 Task: Export a project to multiple formats simultaneously for diverse distribution.
Action: Mouse moved to (27, 45)
Screenshot: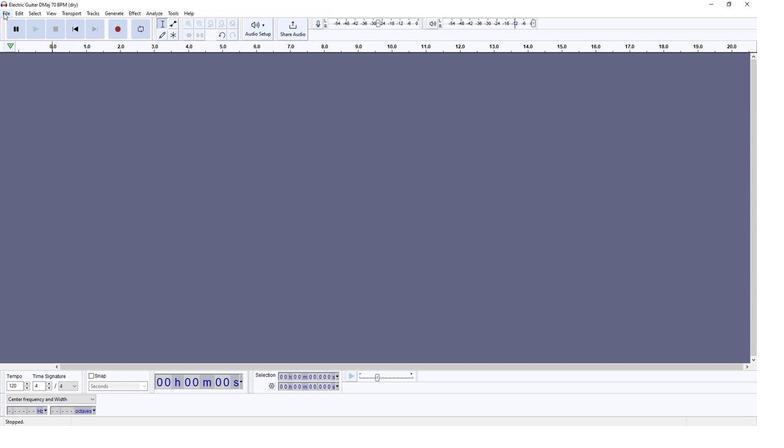 
Action: Mouse pressed left at (27, 45)
Screenshot: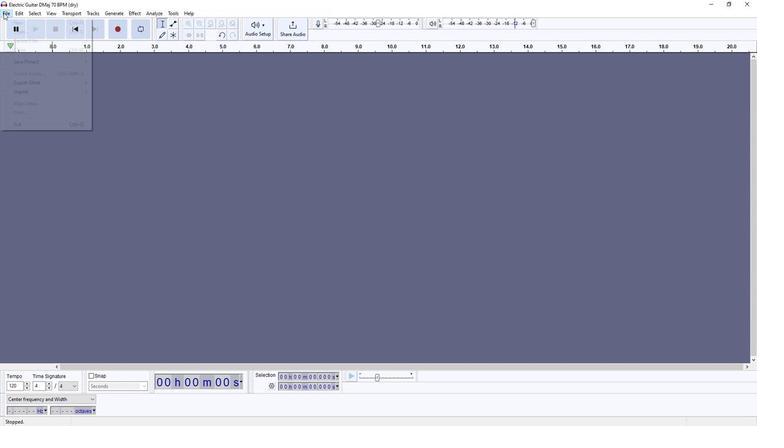 
Action: Mouse moved to (117, 100)
Screenshot: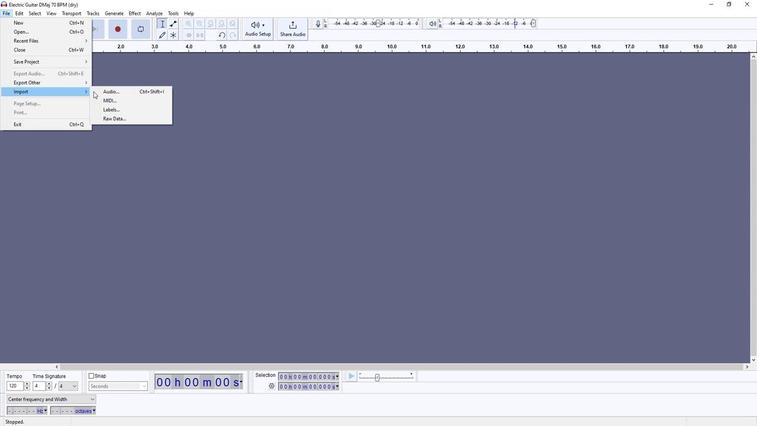
Action: Mouse pressed left at (117, 100)
Screenshot: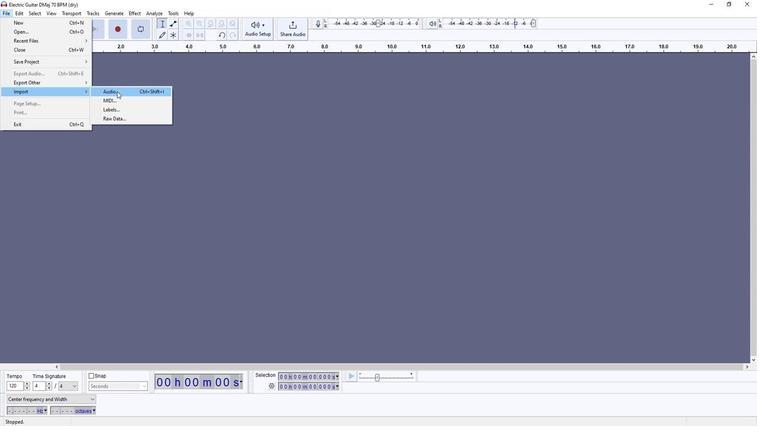 
Action: Mouse moved to (112, 92)
Screenshot: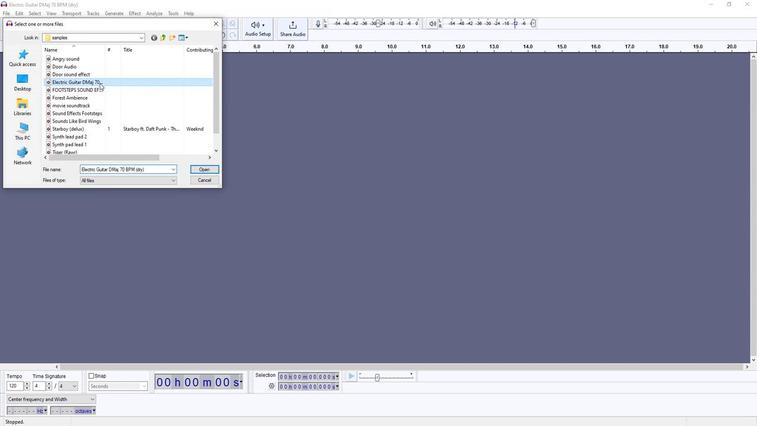 
Action: Mouse pressed left at (112, 92)
Screenshot: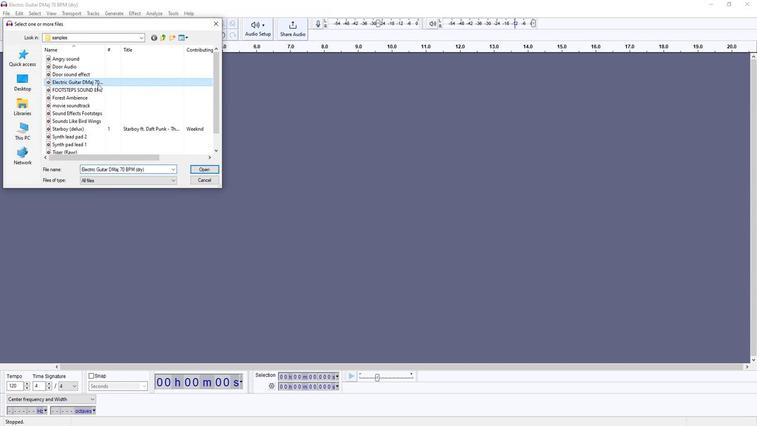 
Action: Mouse moved to (203, 154)
Screenshot: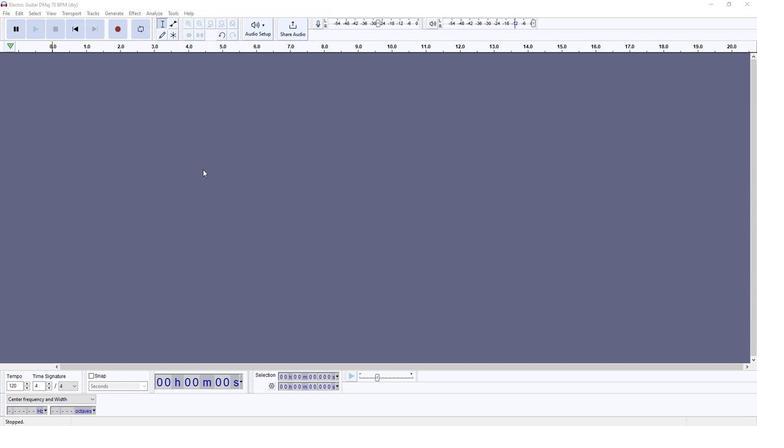 
Action: Mouse pressed left at (203, 154)
Screenshot: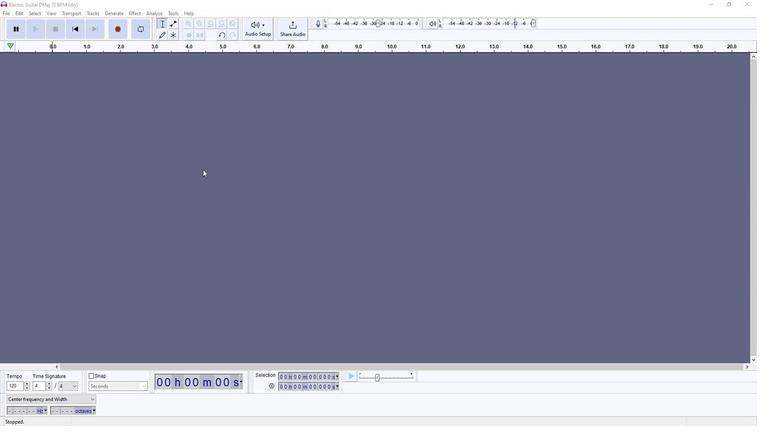 
Action: Mouse moved to (54, 57)
Screenshot: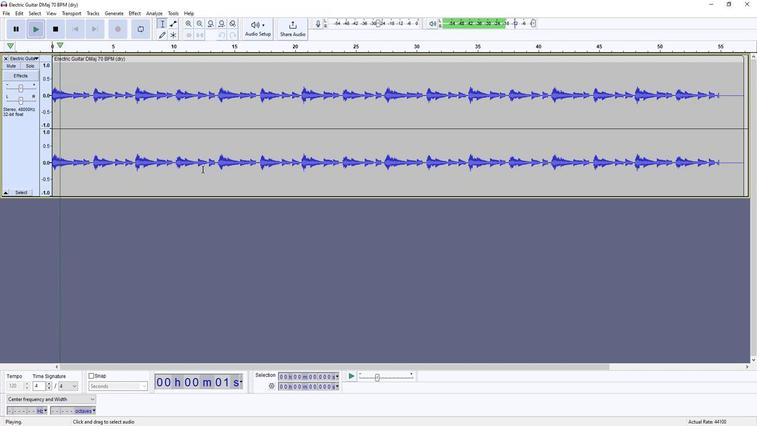 
Action: Mouse pressed left at (54, 57)
Screenshot: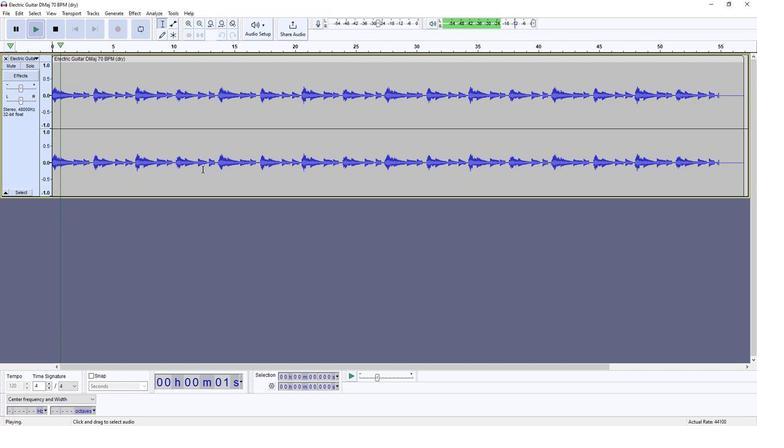 
Action: Mouse moved to (68, 57)
Screenshot: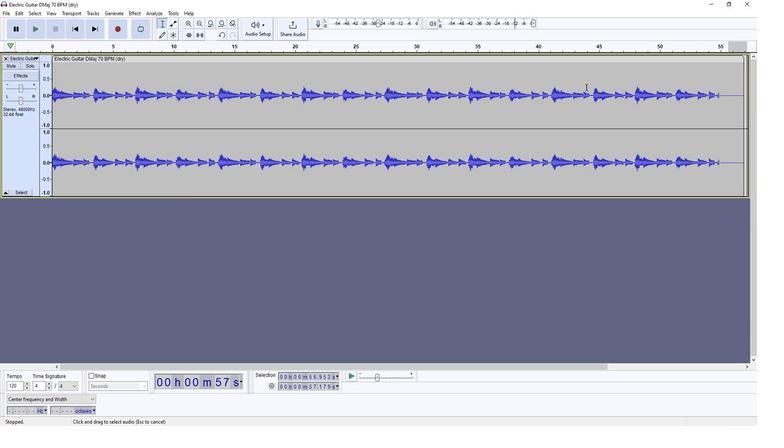 
Action: Mouse pressed left at (68, 57)
Screenshot: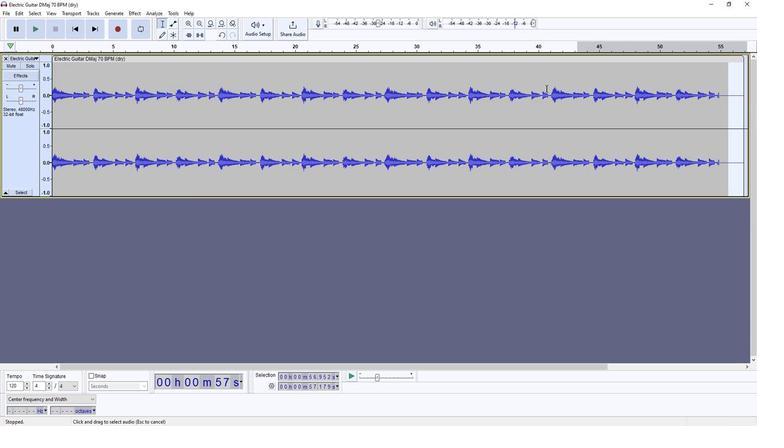 
Action: Mouse moved to (24, 43)
Screenshot: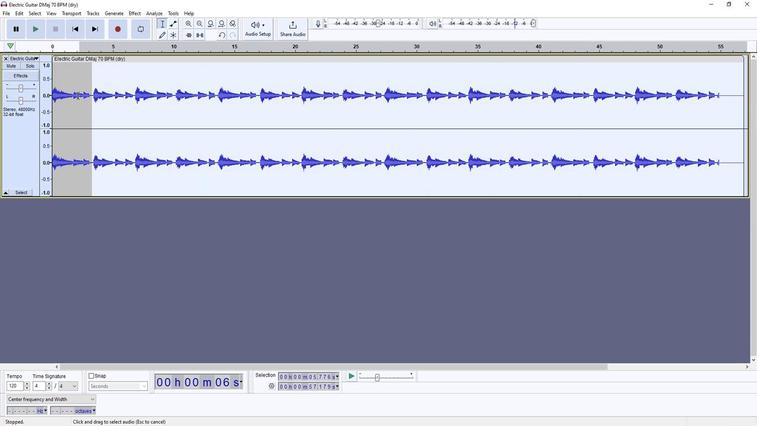 
Action: Mouse pressed left at (24, 43)
Screenshot: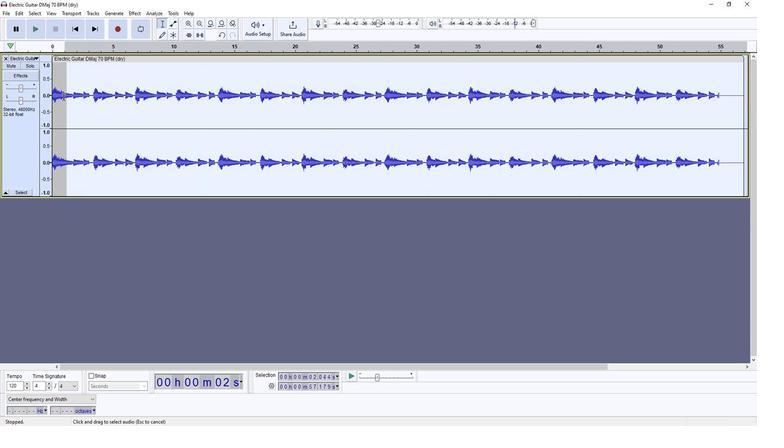 
Action: Mouse moved to (133, 83)
Screenshot: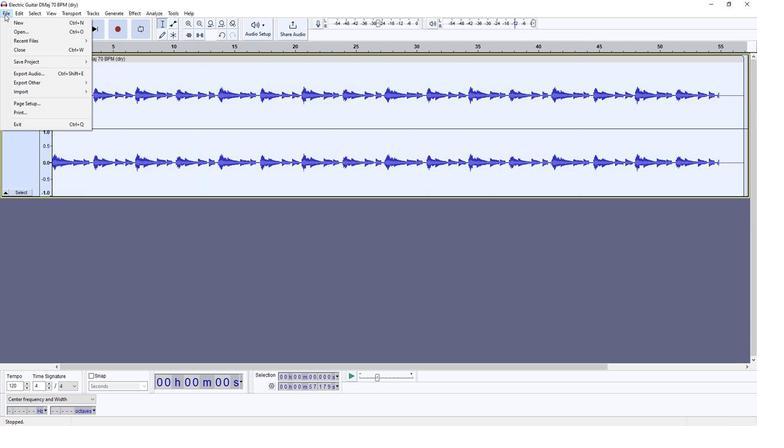 
Action: Mouse pressed left at (133, 83)
Screenshot: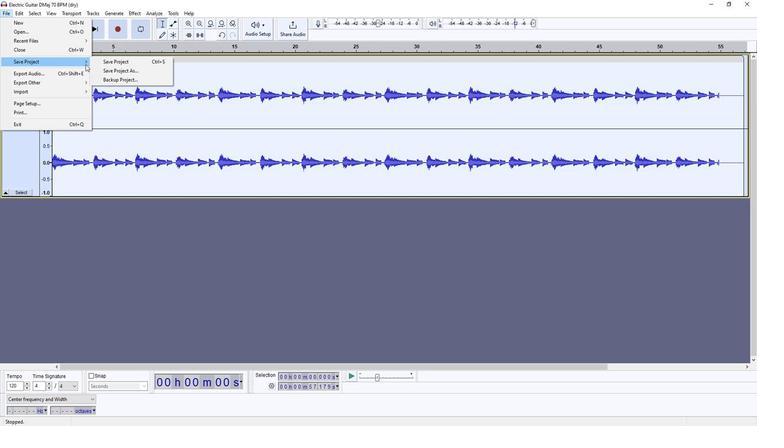 
Action: Key pressed <Key.backspace>
Screenshot: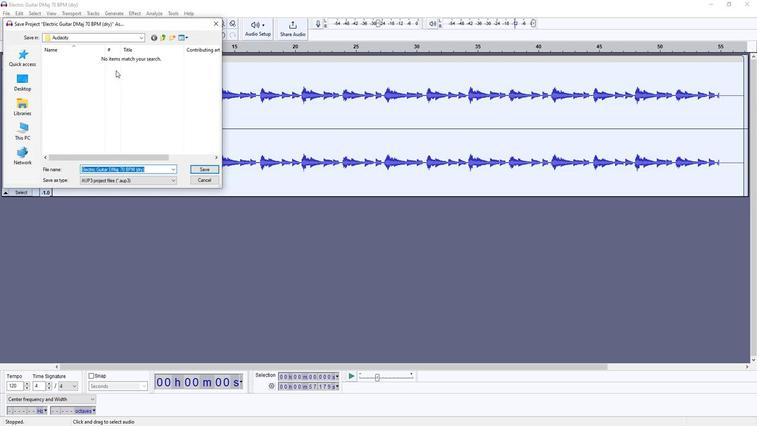 
Action: Mouse moved to (221, 51)
Screenshot: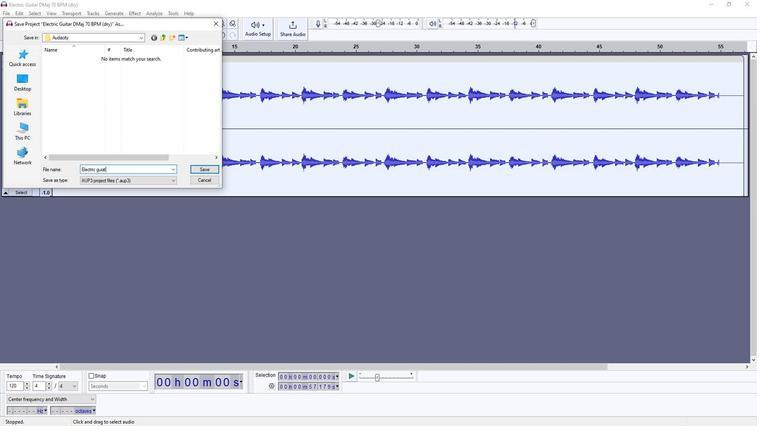 
Action: Mouse pressed left at (221, 51)
Screenshot: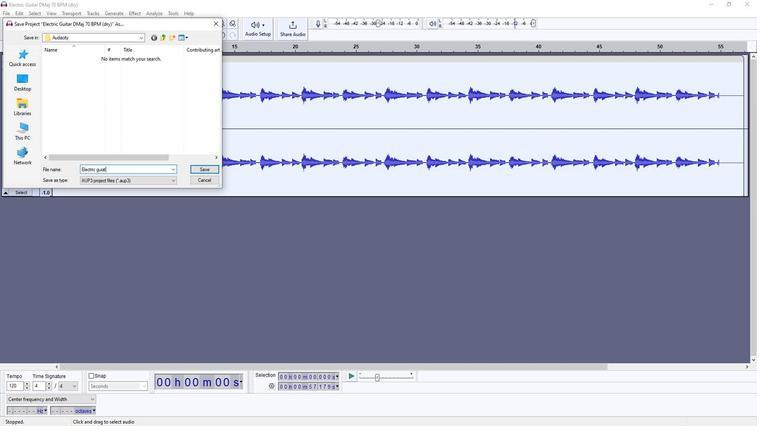 
Action: Mouse moved to (23, 45)
Screenshot: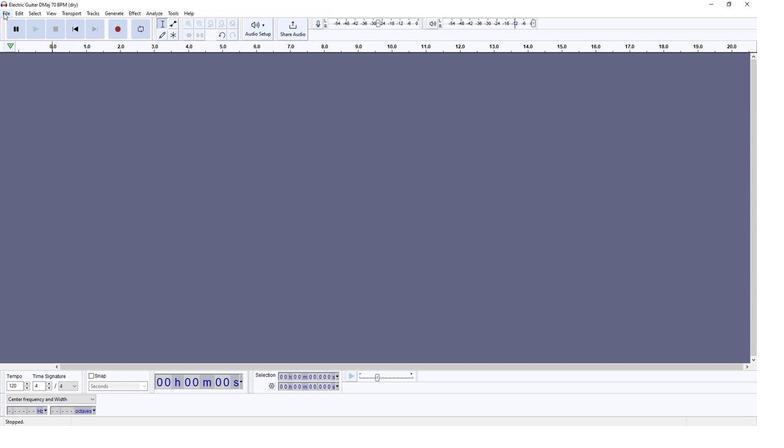 
Action: Mouse pressed left at (23, 45)
Screenshot: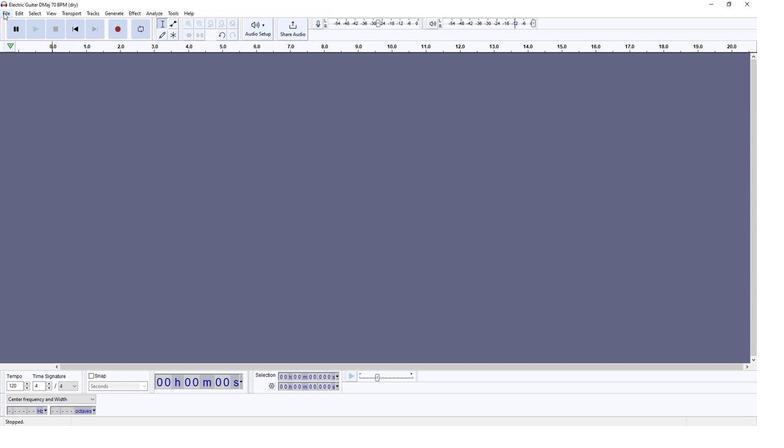 
Action: Mouse moved to (127, 100)
Screenshot: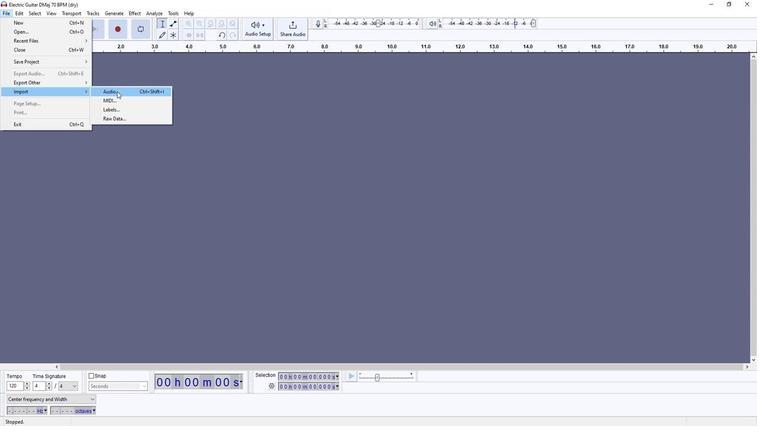 
Action: Mouse pressed left at (127, 100)
Screenshot: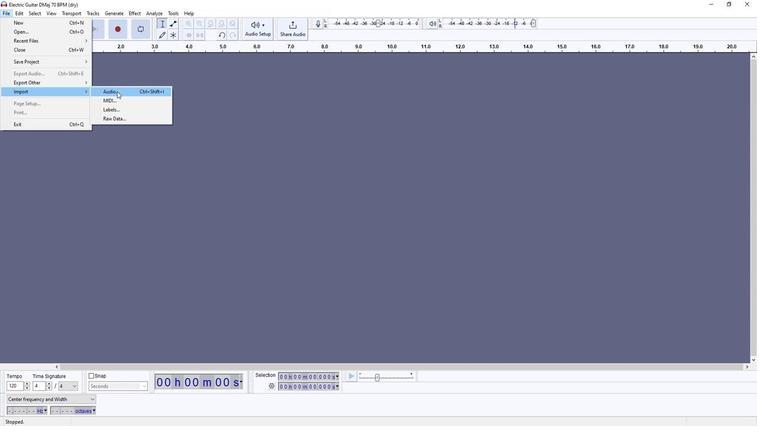 
Action: Mouse moved to (111, 95)
Screenshot: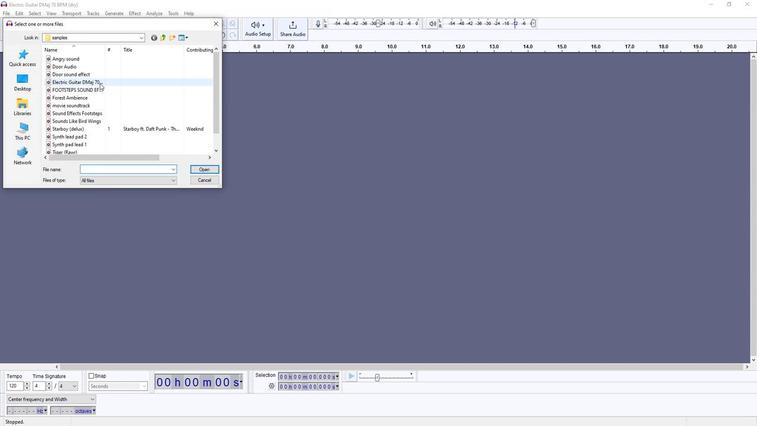 
Action: Mouse pressed left at (111, 95)
Screenshot: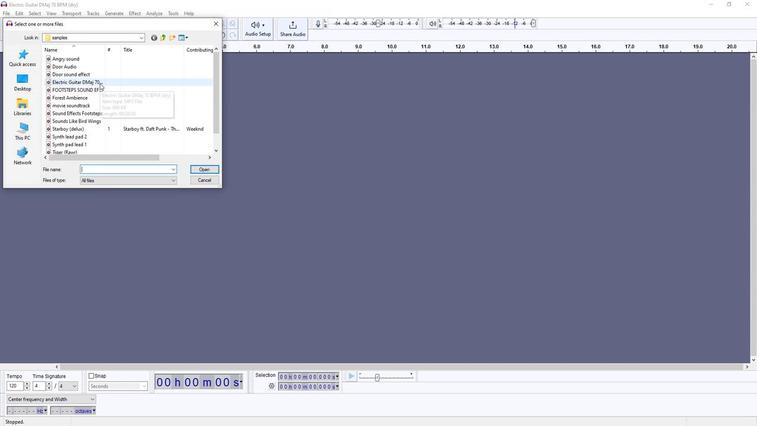 
Action: Mouse moved to (206, 156)
Screenshot: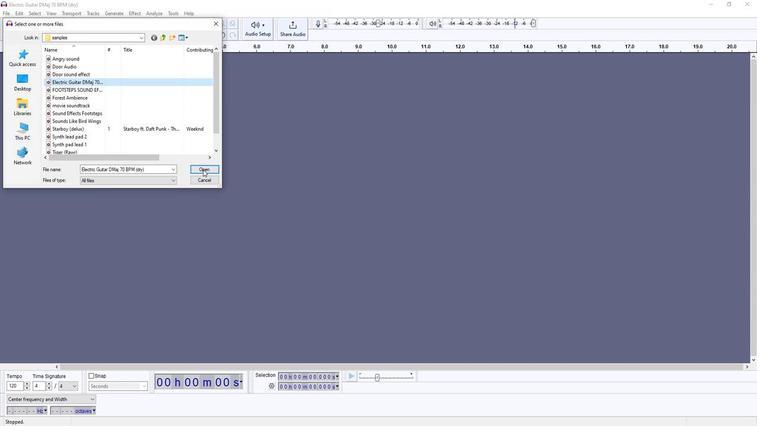 
Action: Mouse pressed left at (206, 156)
Screenshot: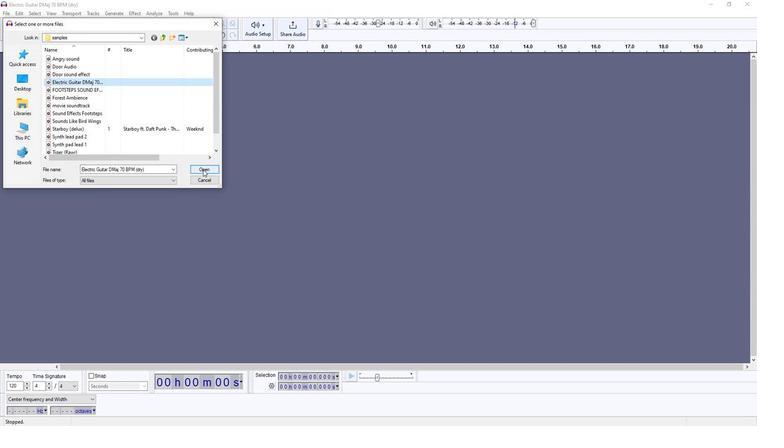 
Action: Key pressed <Key.space>
Screenshot: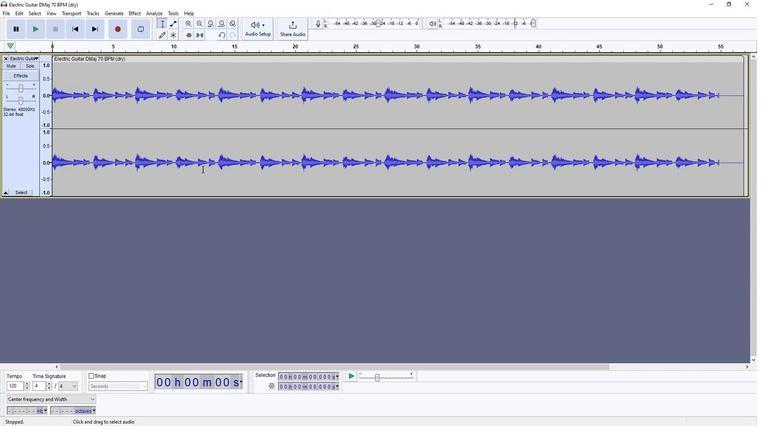 
Action: Mouse moved to (69, 56)
Screenshot: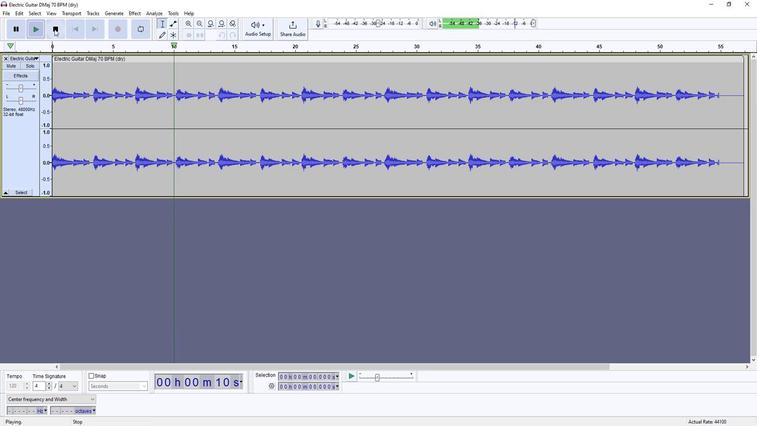 
Action: Mouse pressed left at (69, 56)
Screenshot: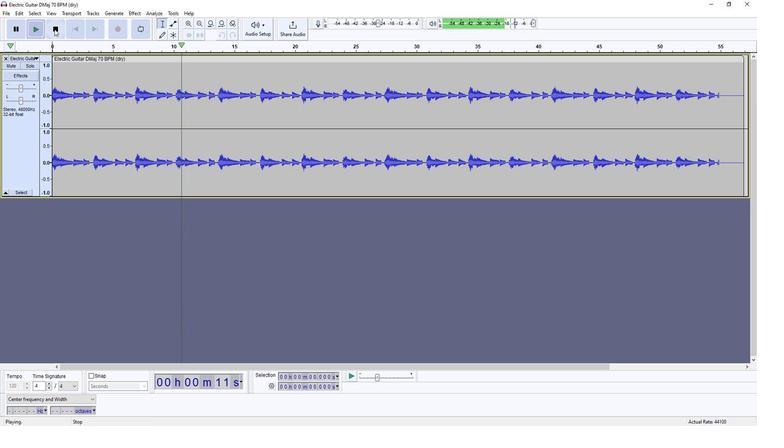
Action: Mouse moved to (702, 91)
Screenshot: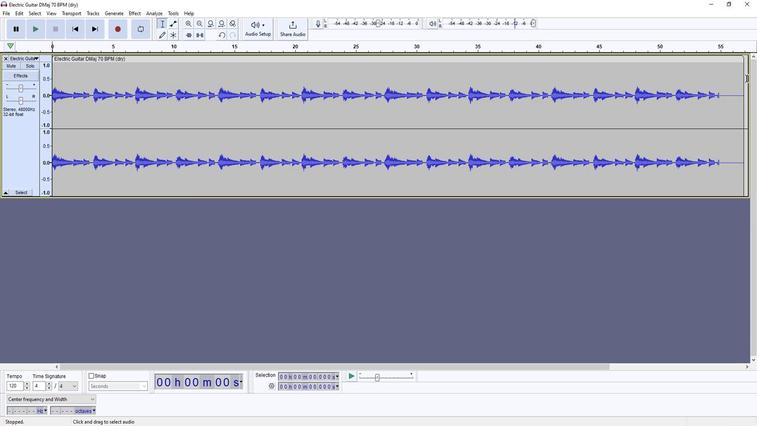 
Action: Mouse pressed left at (702, 91)
Screenshot: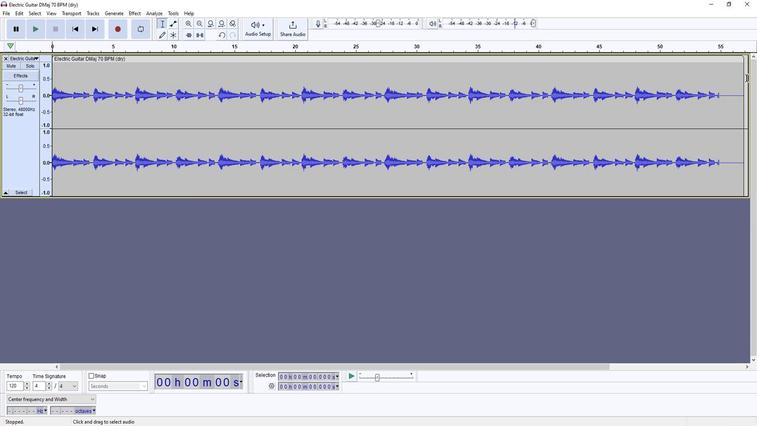 
Action: Mouse moved to (24, 45)
Screenshot: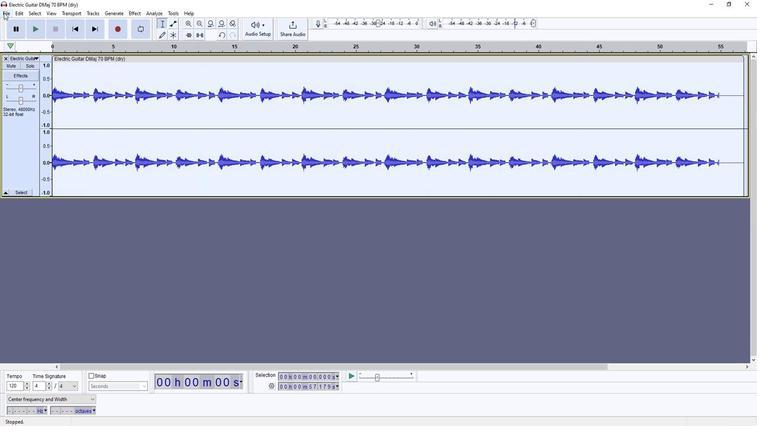 
Action: Mouse pressed left at (24, 45)
Screenshot: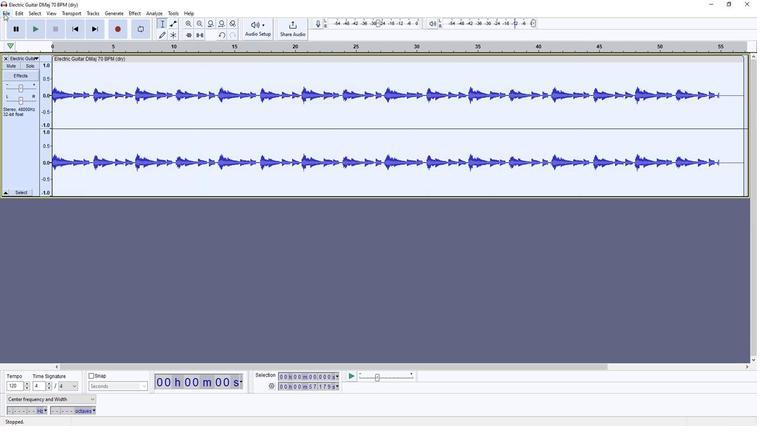
Action: Mouse moved to (126, 85)
Screenshot: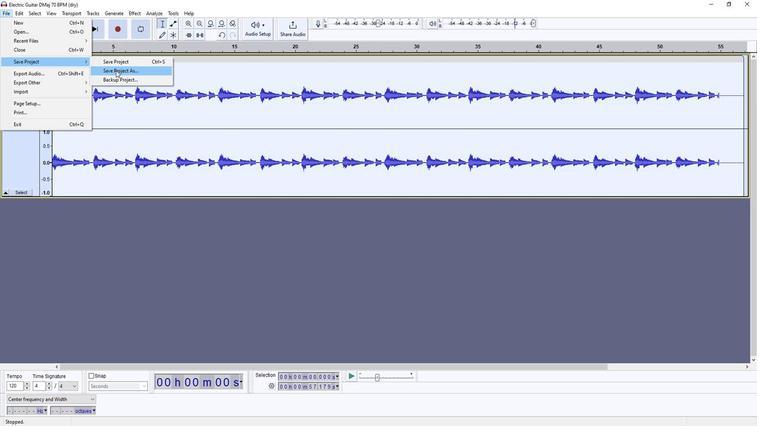 
Action: Mouse pressed left at (126, 85)
Screenshot: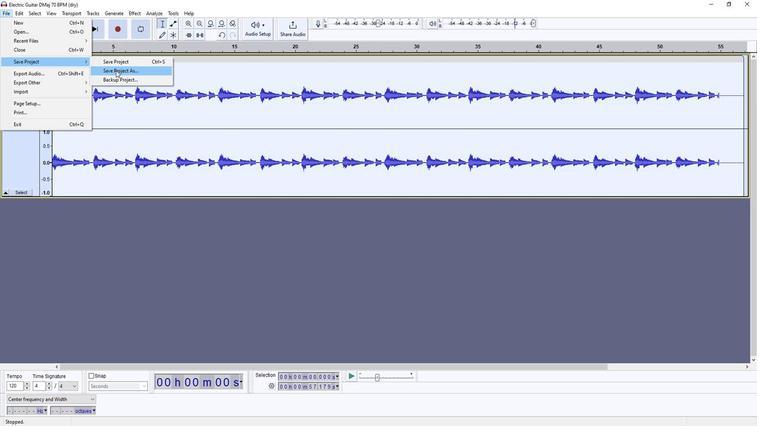 
Action: Key pressed <Key.backspace><Key.shift><Key.shift><Key.shift><Key.shift>Electric<Key.space>guiatr<Key.backspace><Key.backspace><Key.backspace>tar<Key.space><Key.shift>Recording<Key.space>
Screenshot: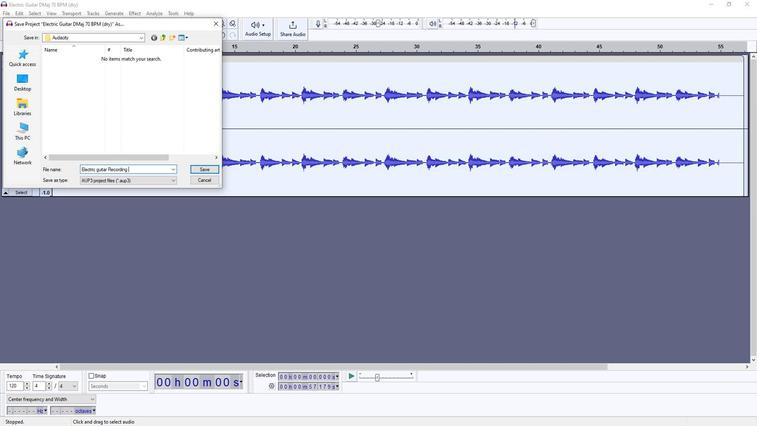 
Action: Mouse moved to (201, 156)
Screenshot: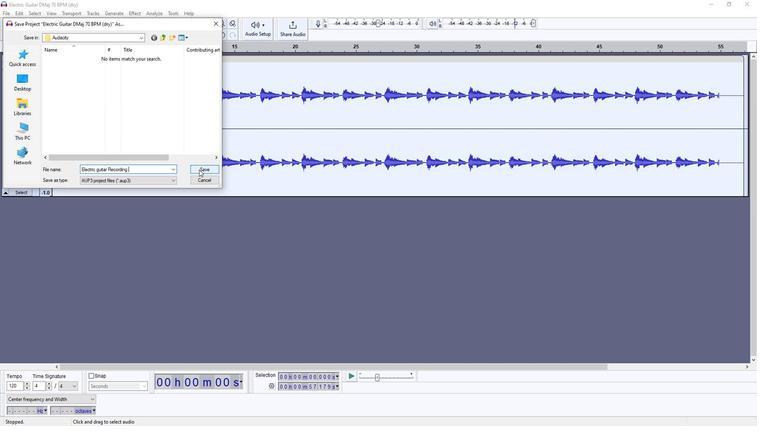 
Action: Mouse pressed left at (201, 156)
Screenshot: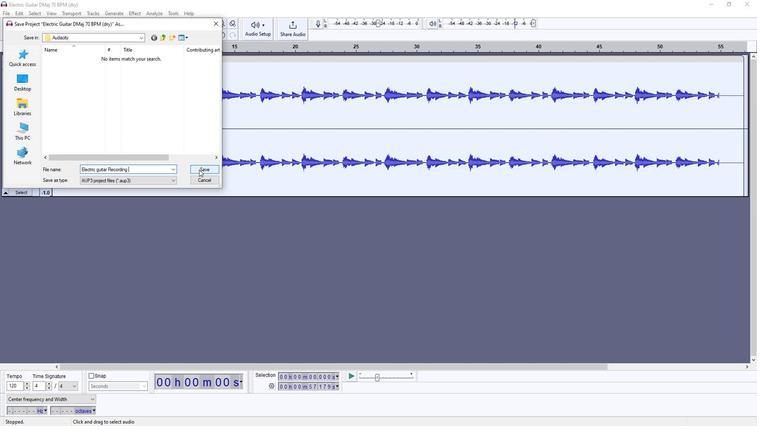 
Action: Mouse moved to (25, 45)
Screenshot: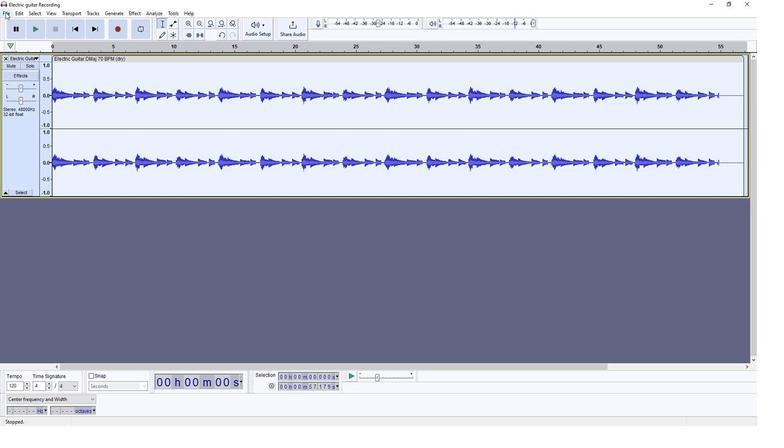 
Action: Mouse pressed left at (25, 45)
Screenshot: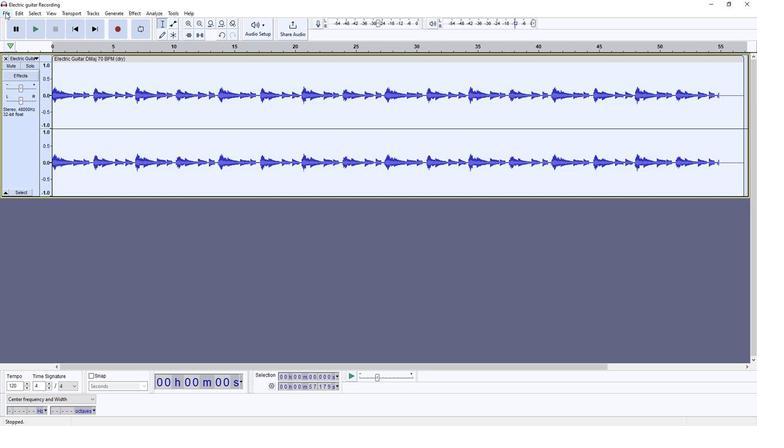 
Action: Mouse moved to (42, 88)
Screenshot: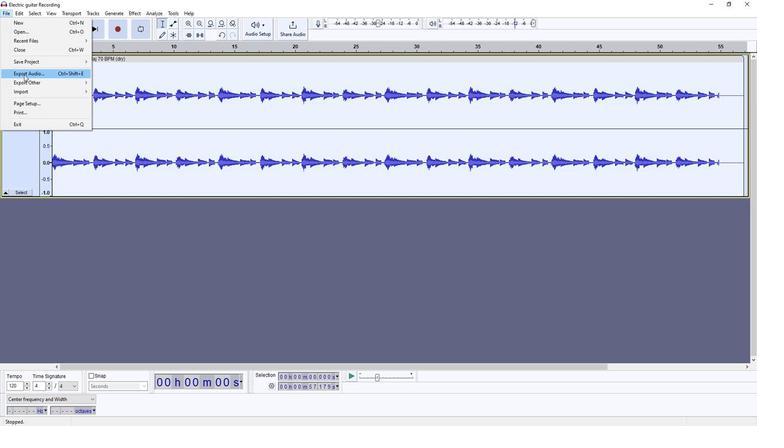 
Action: Mouse pressed left at (42, 88)
Screenshot: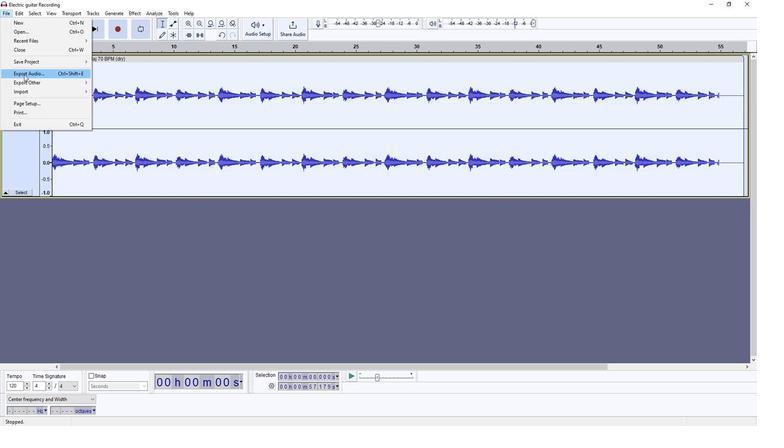 
Action: Mouse moved to (118, 76)
Screenshot: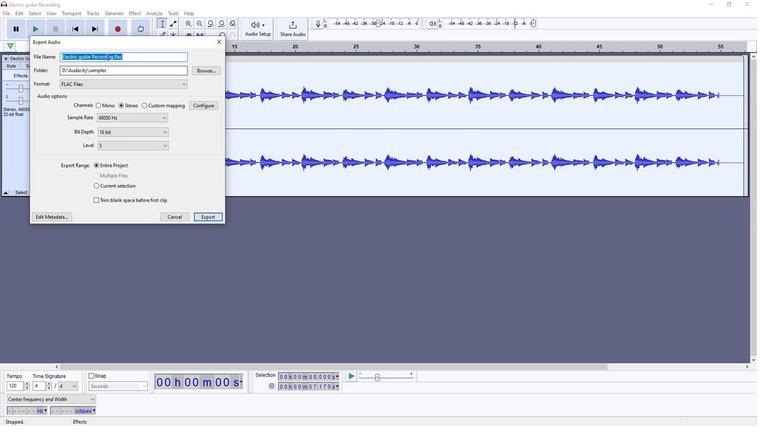 
Action: Key pressed <Key.backspace>gui
Screenshot: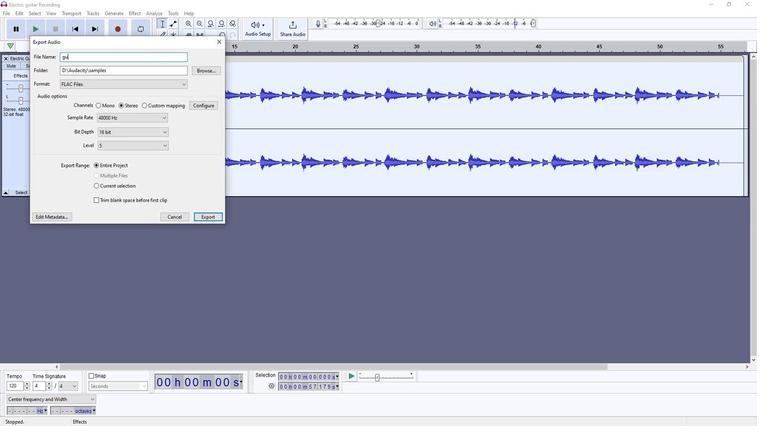
Action: Mouse moved to (119, 76)
Screenshot: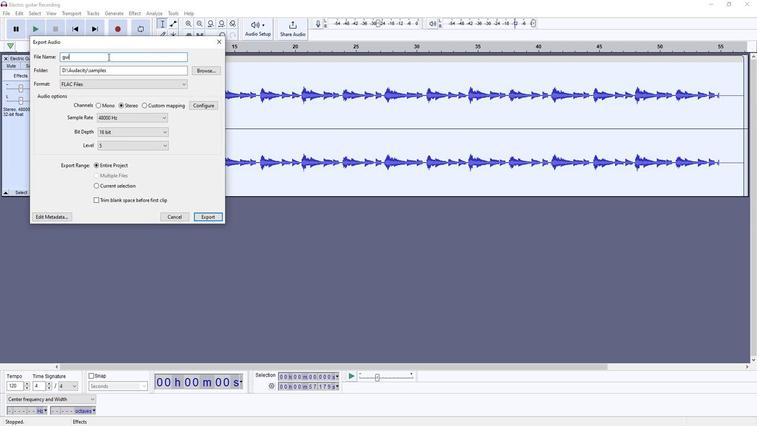
Action: Key pressed <Key.backspace><Key.backspace><Key.backspace><Key.shift>Electric<Key.space><Key.shift>Guitar<Key.space><Key.shift>Recording<Key.space>
Screenshot: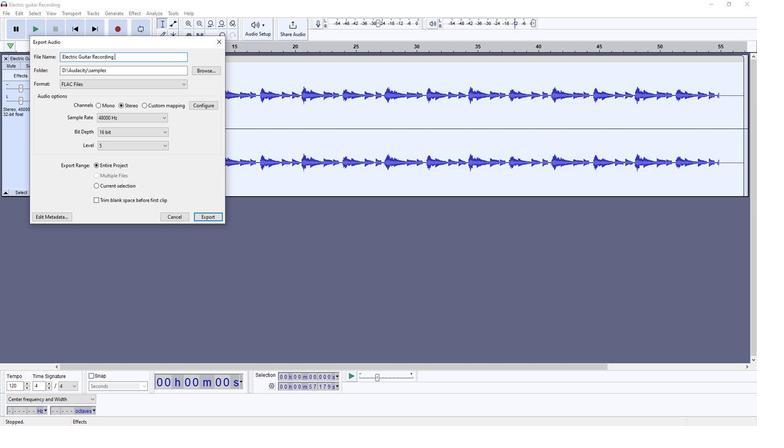 
Action: Mouse moved to (113, 95)
Screenshot: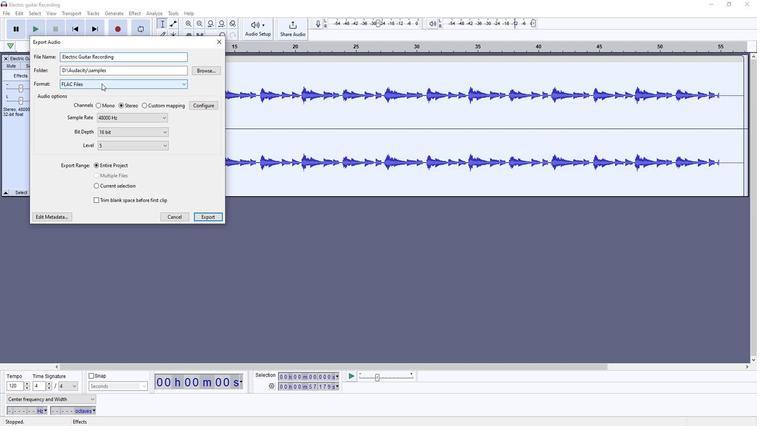 
Action: Mouse pressed left at (113, 95)
Screenshot: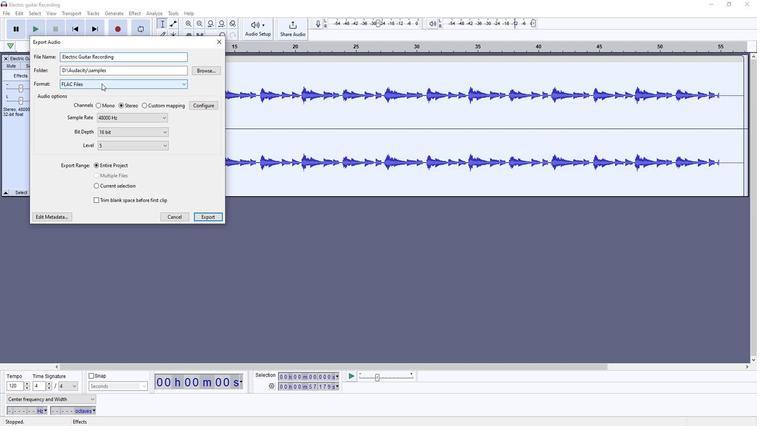 
Action: Mouse moved to (108, 102)
Screenshot: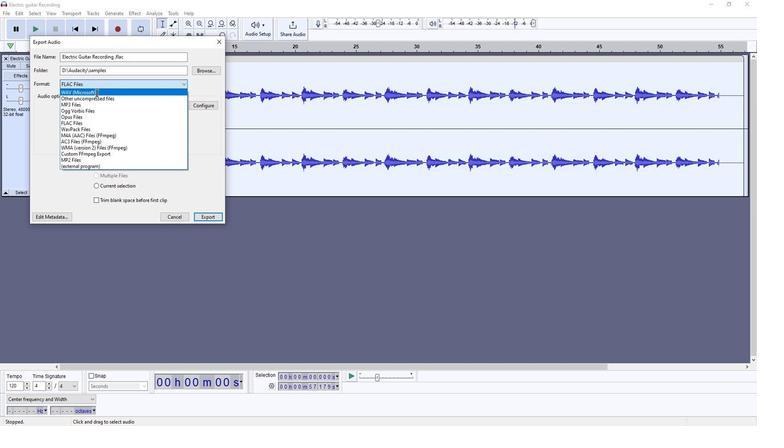 
Action: Mouse pressed left at (108, 102)
Screenshot: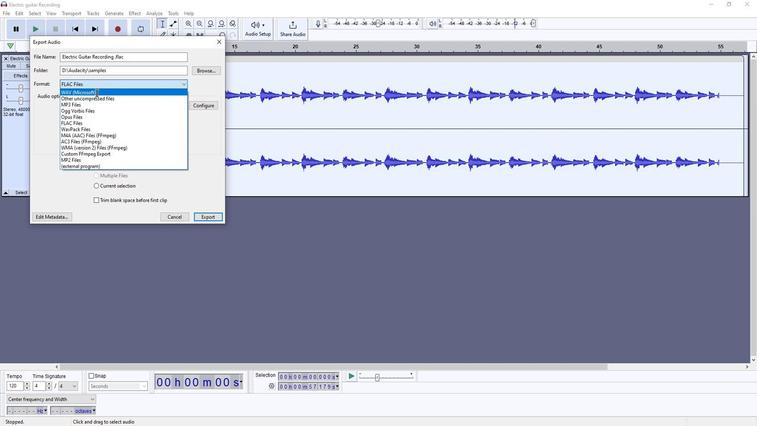 
Action: Mouse moved to (206, 179)
Screenshot: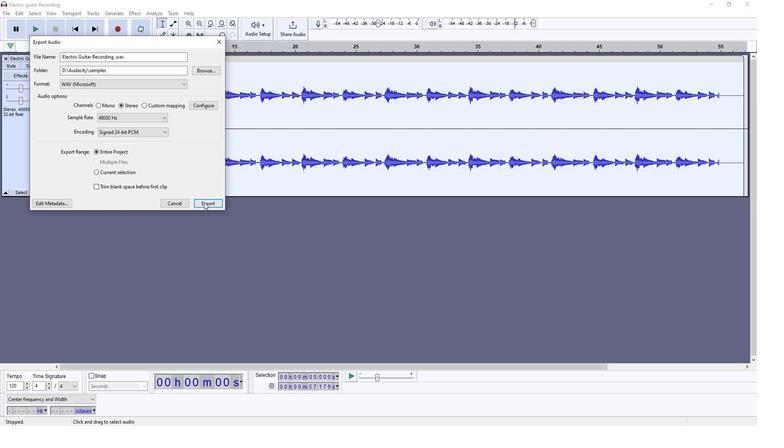 
Action: Mouse pressed left at (206, 179)
Screenshot: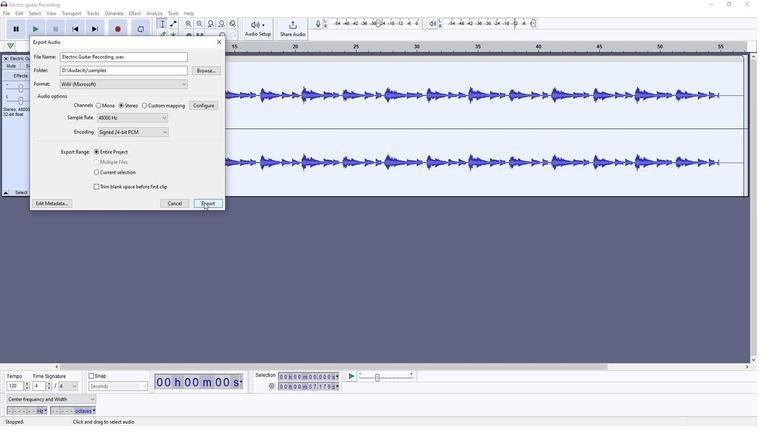 
Action: Mouse moved to (24, 45)
Screenshot: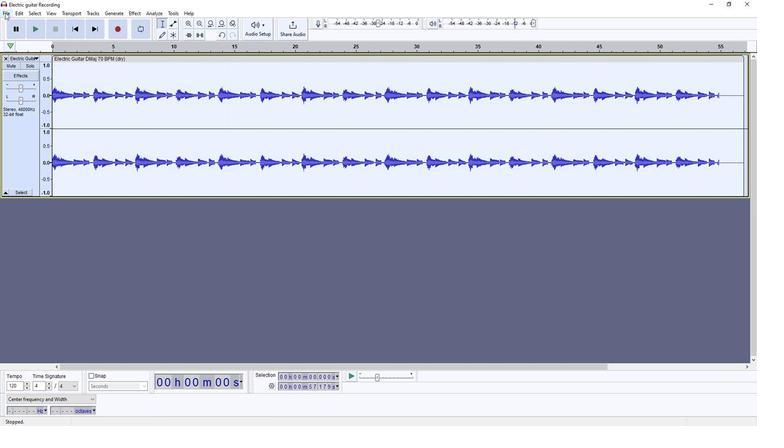 
Action: Mouse pressed left at (24, 45)
Screenshot: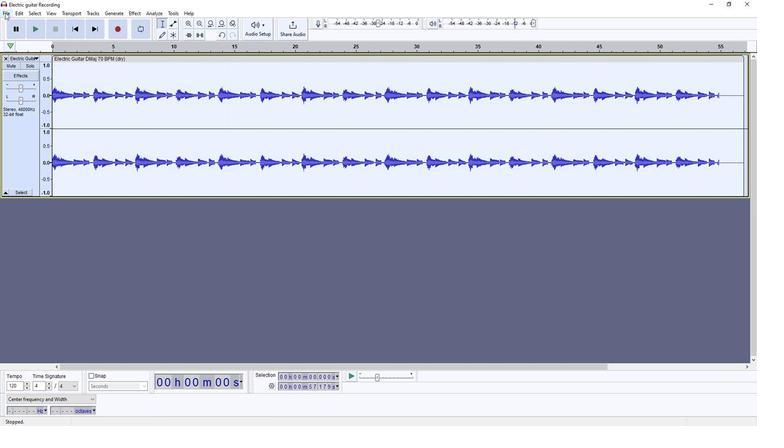 
Action: Mouse moved to (40, 86)
Screenshot: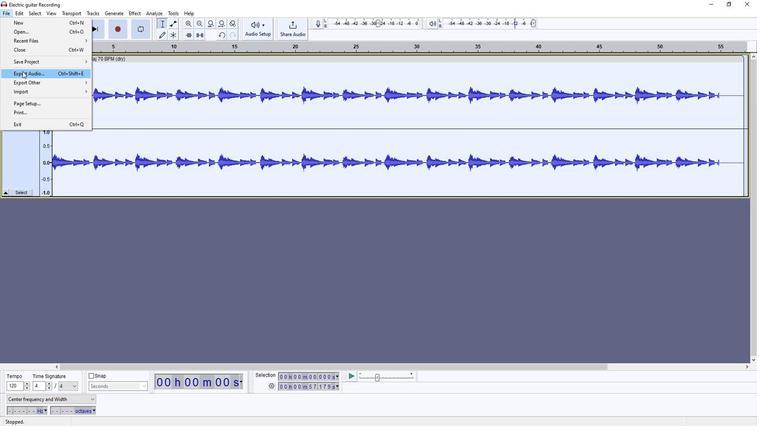 
Action: Mouse pressed left at (40, 86)
Screenshot: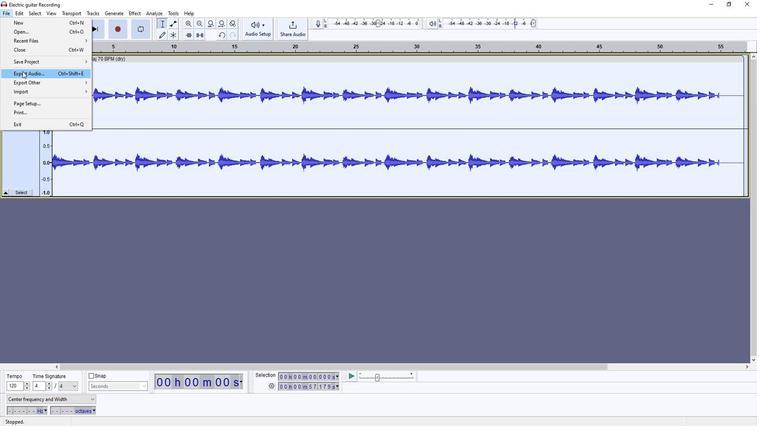
Action: Mouse moved to (132, 73)
Screenshot: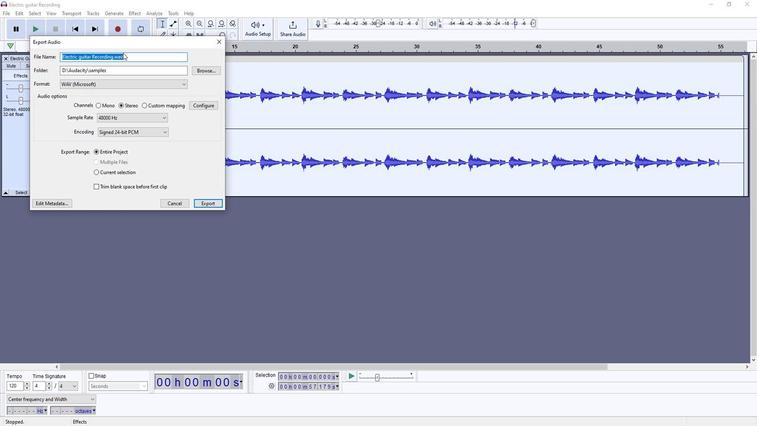 
Action: Key pressed <Key.backspace><Key.shift>Electric<Key.space><Key.shift>Guitar<Key.space><Key.shift>Recording
Screenshot: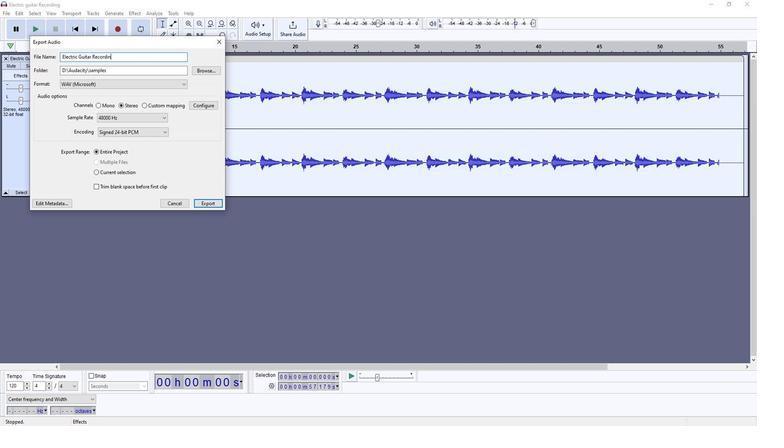 
Action: Mouse moved to (127, 97)
Screenshot: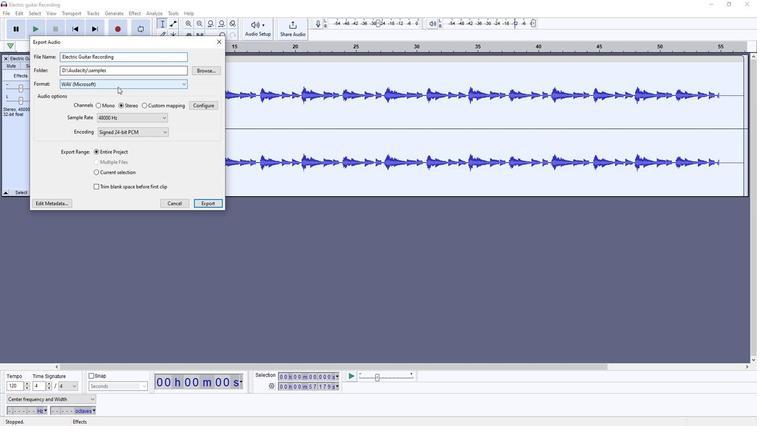 
Action: Mouse pressed left at (127, 97)
Screenshot: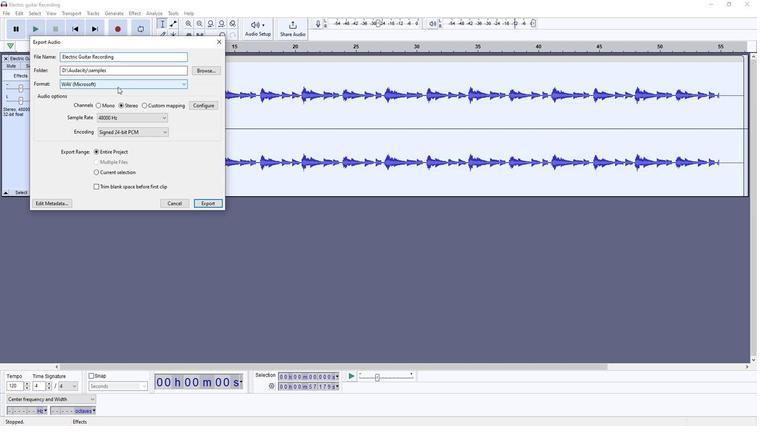 
Action: Mouse moved to (118, 108)
Screenshot: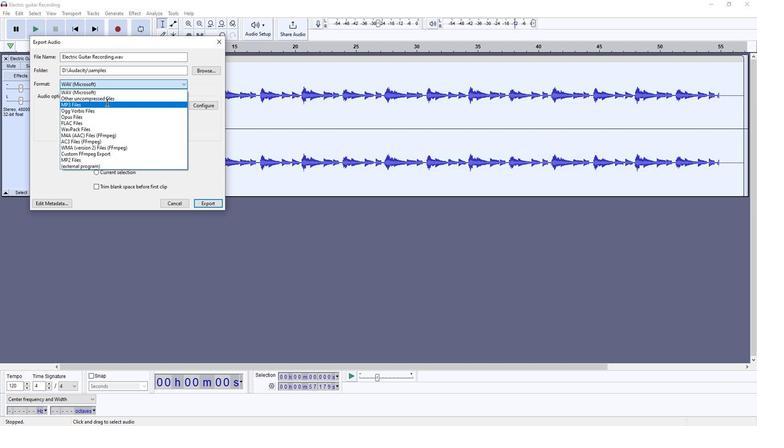 
Action: Mouse pressed left at (118, 108)
Screenshot: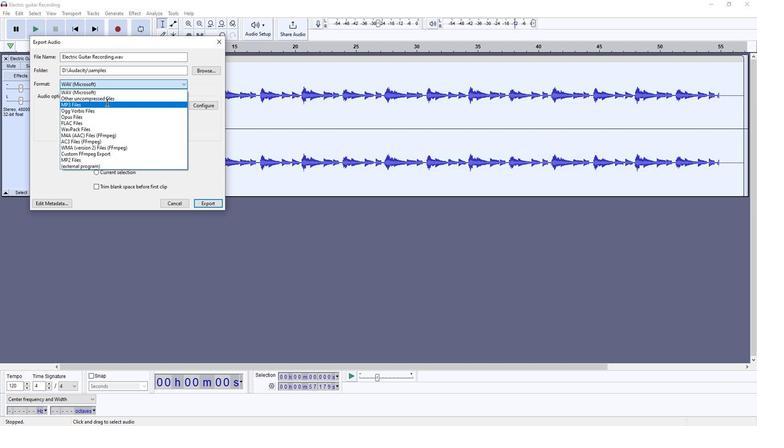 
Action: Mouse moved to (206, 190)
Screenshot: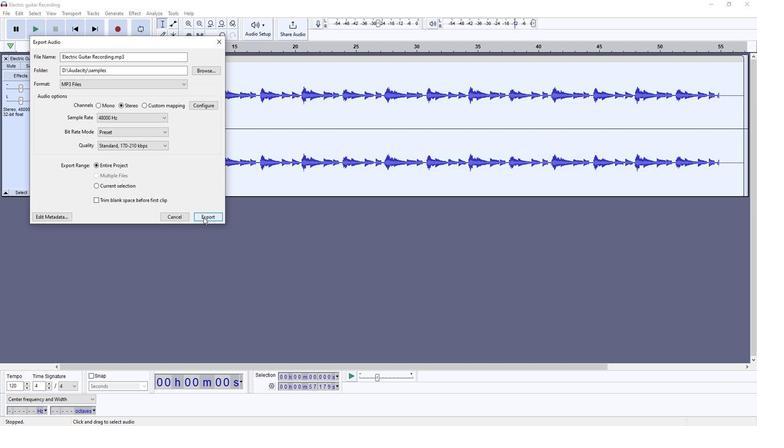 
Action: Mouse pressed left at (206, 190)
Screenshot: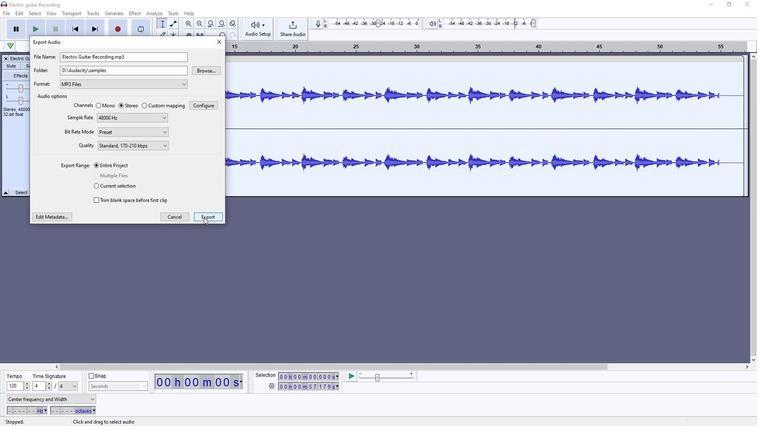 
